 Task: Create New Customer with Customer Name: Surfside Succulents, Billing Address Line1: 4278 Crim Lane, Billing Address Line2:  Underhill, Billing Address Line3:  Vermont 05489
Action: Mouse moved to (107, 19)
Screenshot: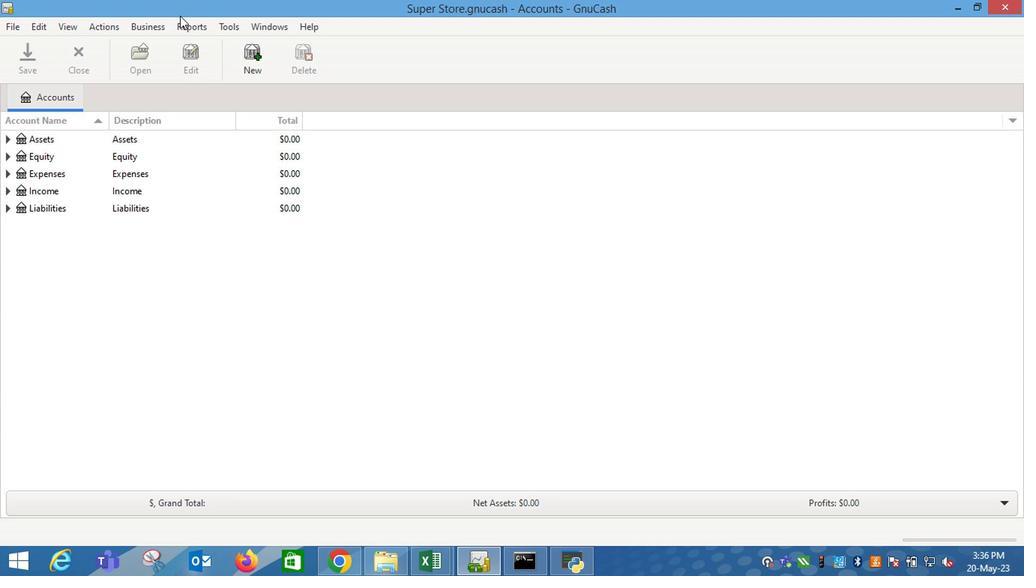 
Action: Mouse pressed left at (107, 19)
Screenshot: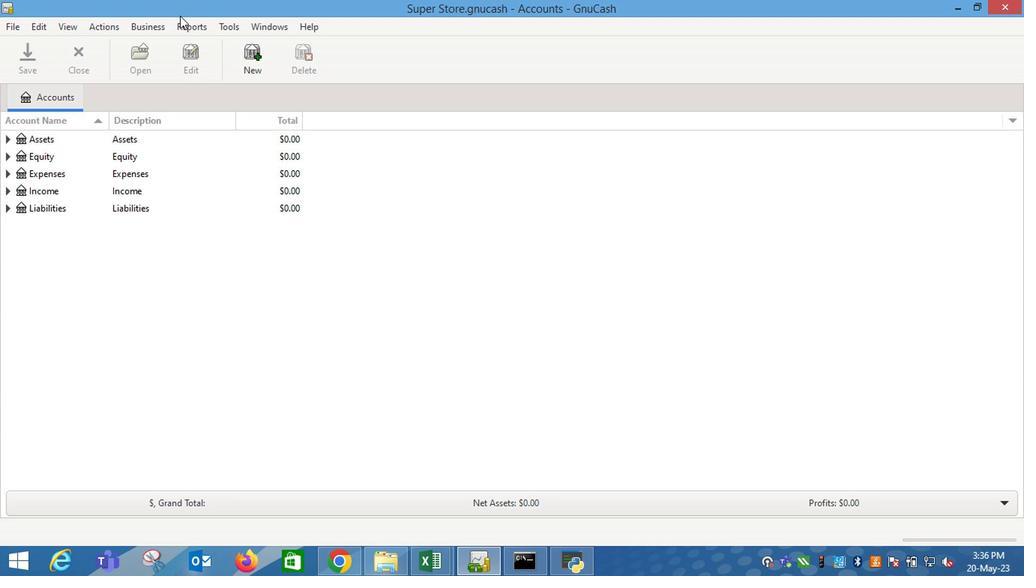 
Action: Mouse moved to (235, 52)
Screenshot: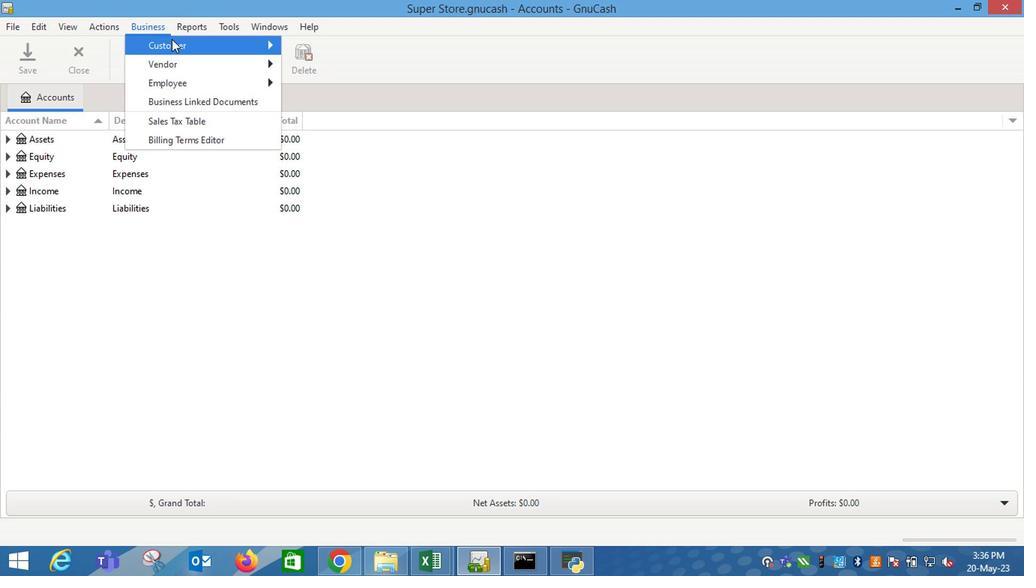 
Action: Mouse pressed left at (235, 52)
Screenshot: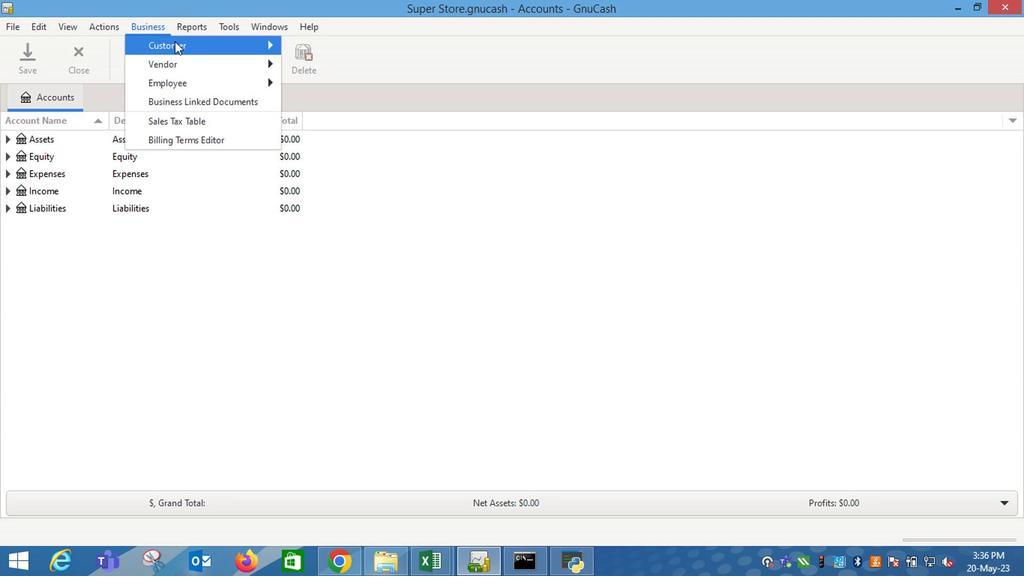 
Action: Mouse pressed left at (235, 52)
Screenshot: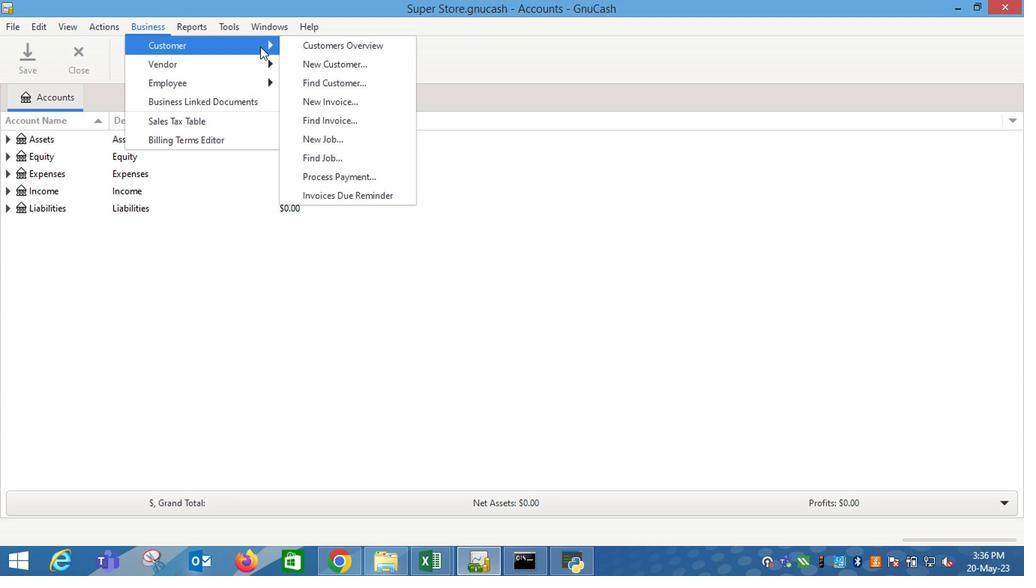 
Action: Mouse moved to (105, 20)
Screenshot: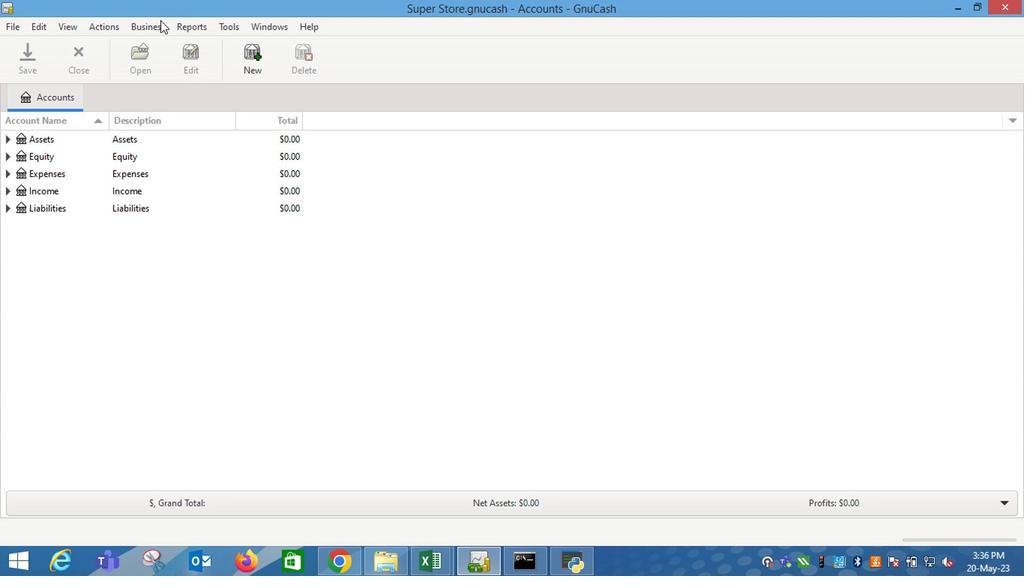 
Action: Mouse pressed left at (105, 20)
Screenshot: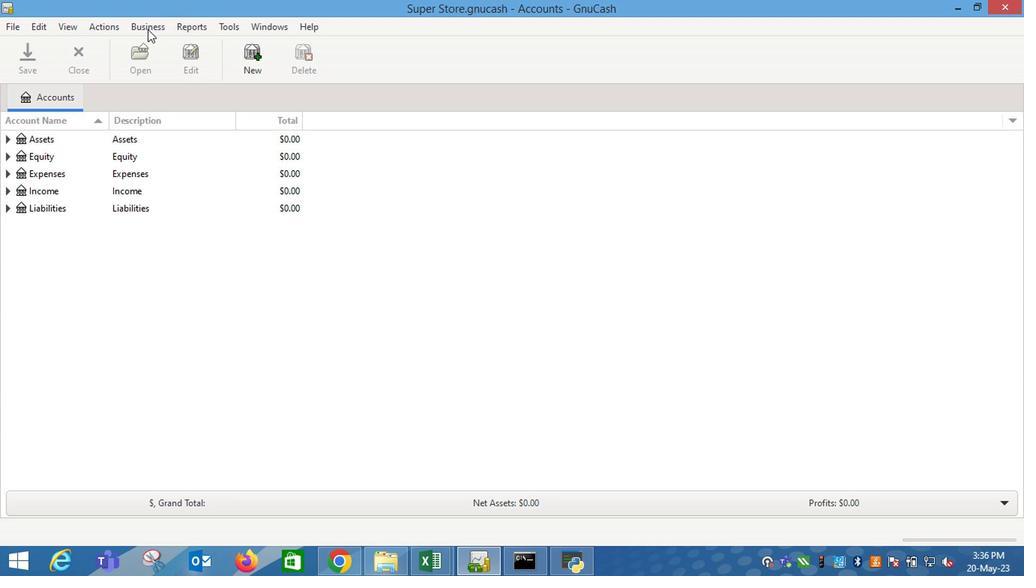 
Action: Mouse moved to (244, 44)
Screenshot: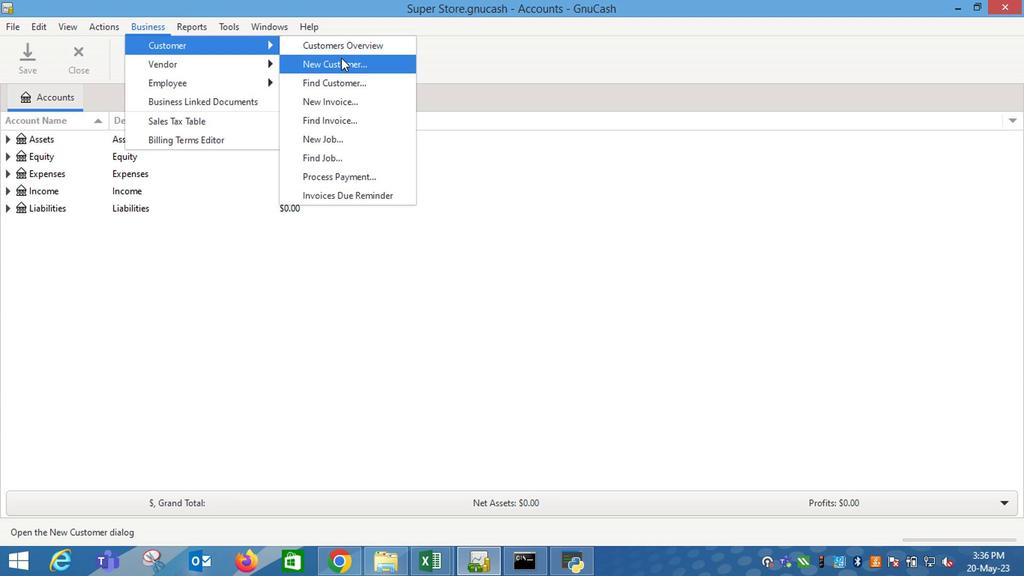 
Action: Mouse pressed left at (244, 44)
Screenshot: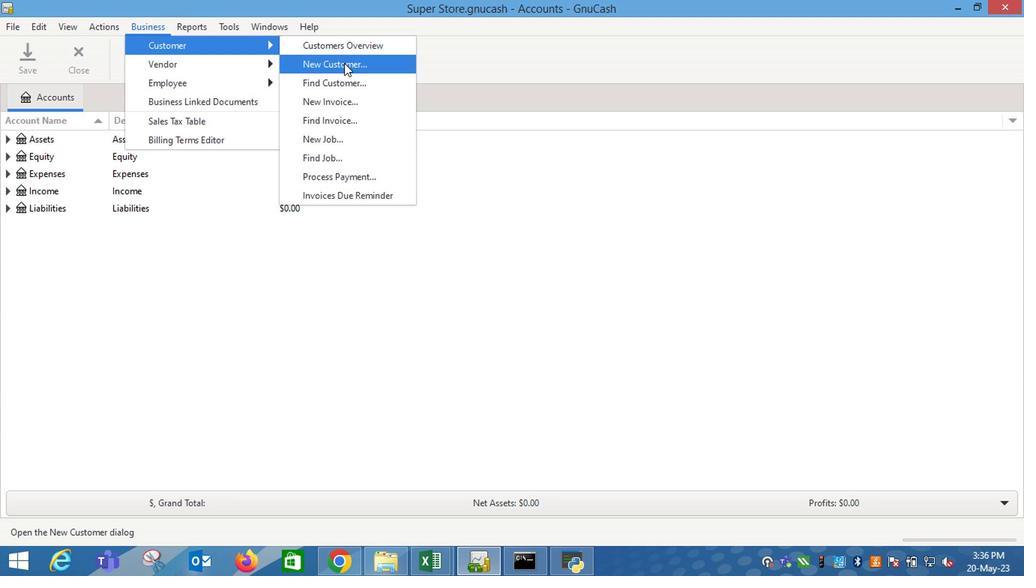 
Action: Key pressed <Key.shift_r>Surfside<Key.space><Key.shift_r>Succulents<Key.tab><Key.tab><Key.tab>4278<Key.space><Key.shift_r>Crim<Key.space><Key.shift_r>Lane<Key.tab><Key.shift_r>Und<Key.right><Key.tab><Key.shift_r>Ver<Key.right>
Screenshot: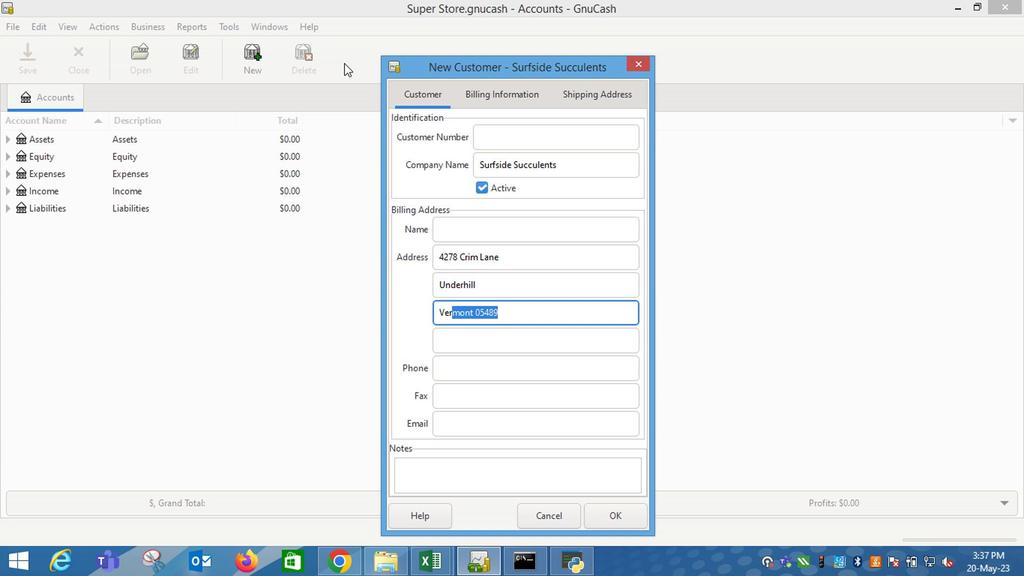 
Action: Mouse moved to (453, 368)
Screenshot: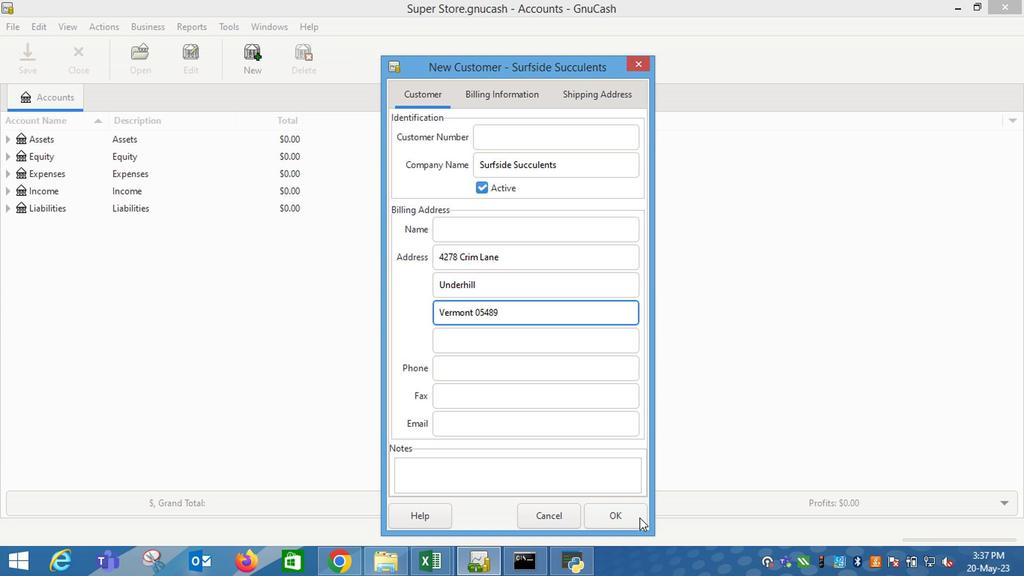 
Action: Mouse pressed left at (453, 368)
Screenshot: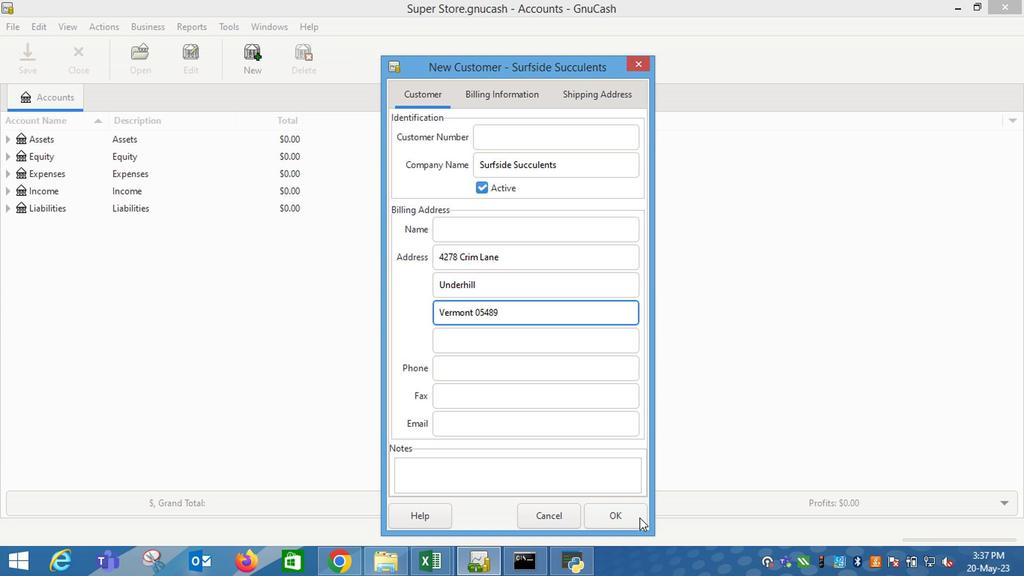 
